 Task: Select the America/Adak as time zone for the schedule.
Action: Mouse moved to (354, 538)
Screenshot: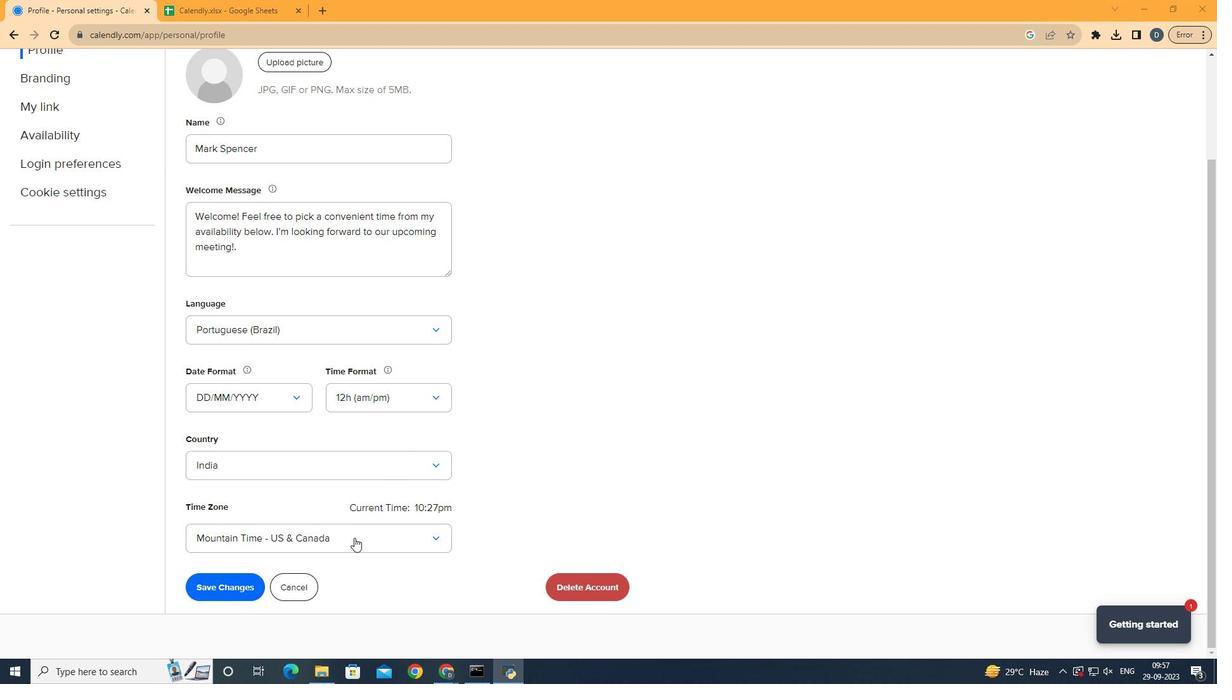 
Action: Mouse pressed left at (354, 538)
Screenshot: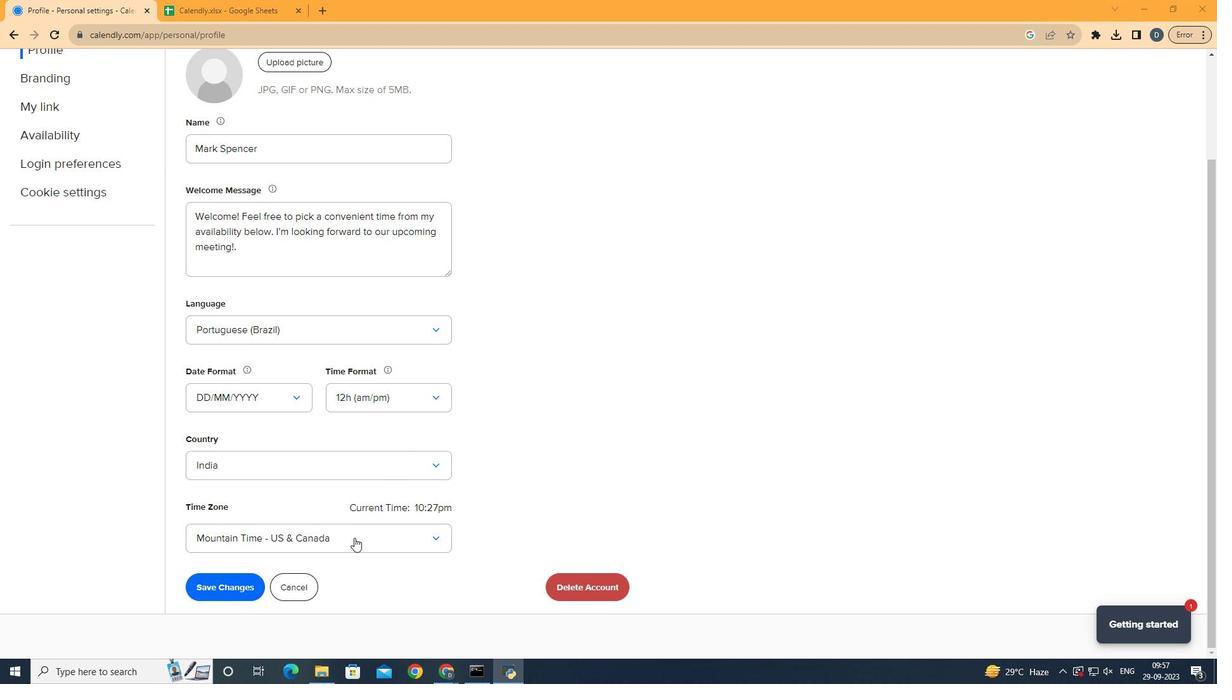 
Action: Mouse moved to (385, 538)
Screenshot: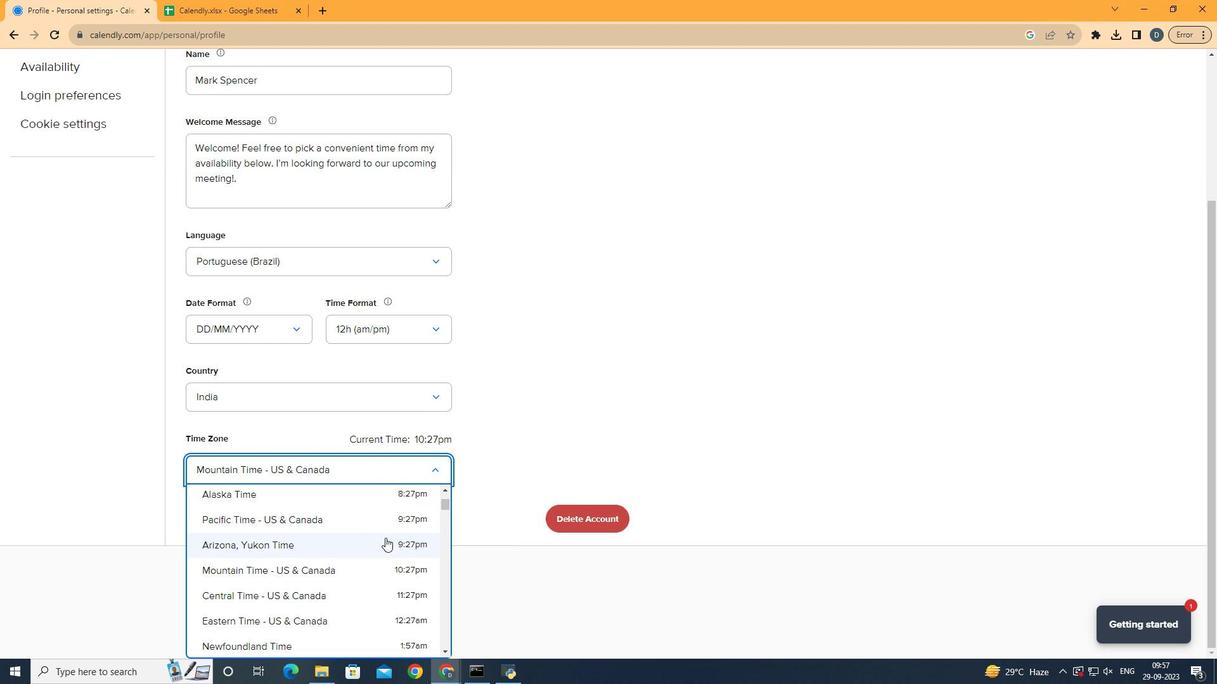 
Action: Mouse scrolled (385, 537) with delta (0, 0)
Screenshot: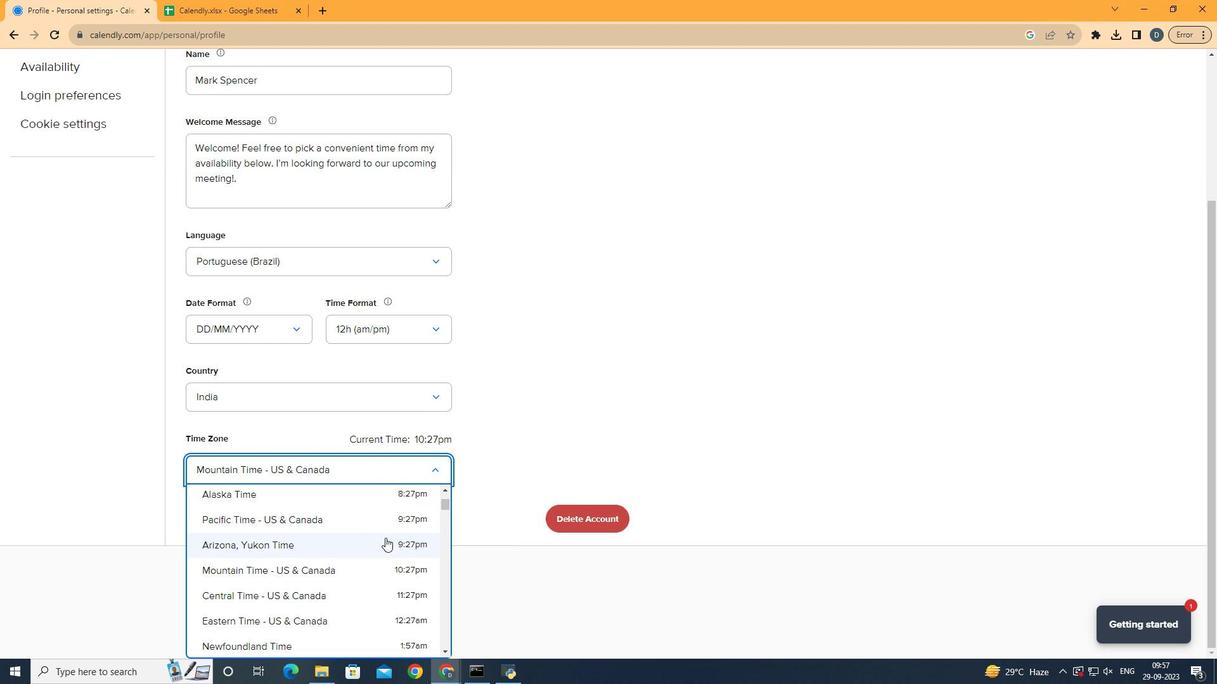 
Action: Mouse scrolled (385, 537) with delta (0, 0)
Screenshot: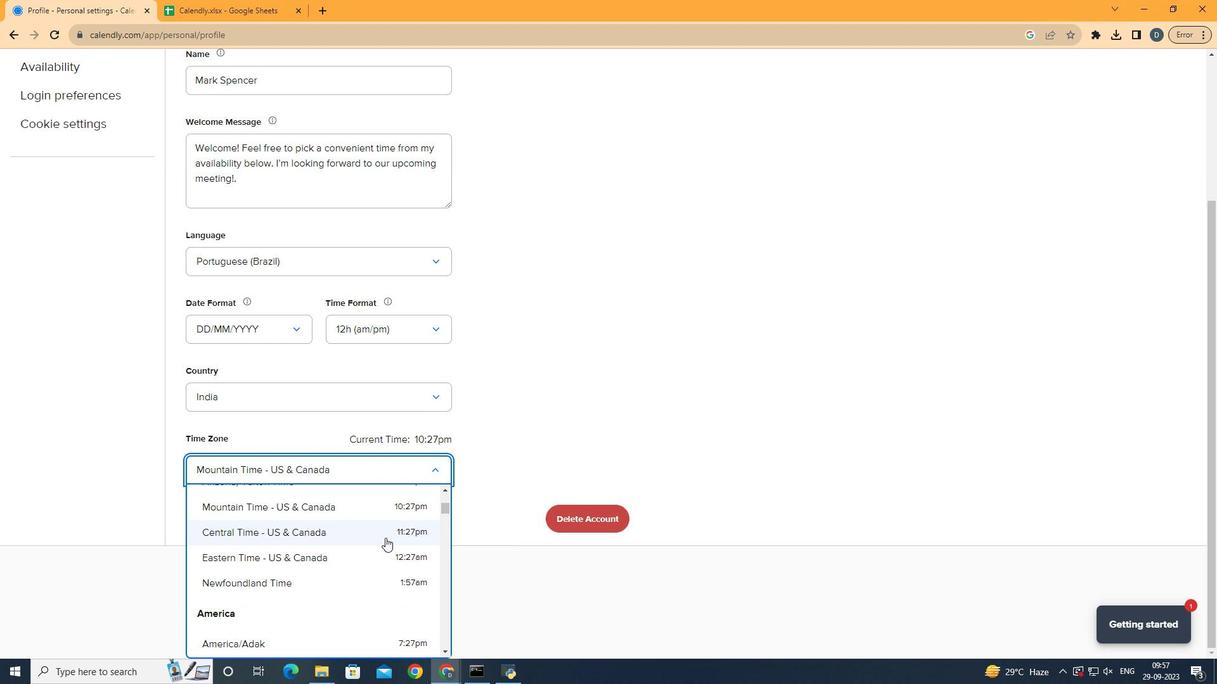 
Action: Mouse scrolled (385, 537) with delta (0, 0)
Screenshot: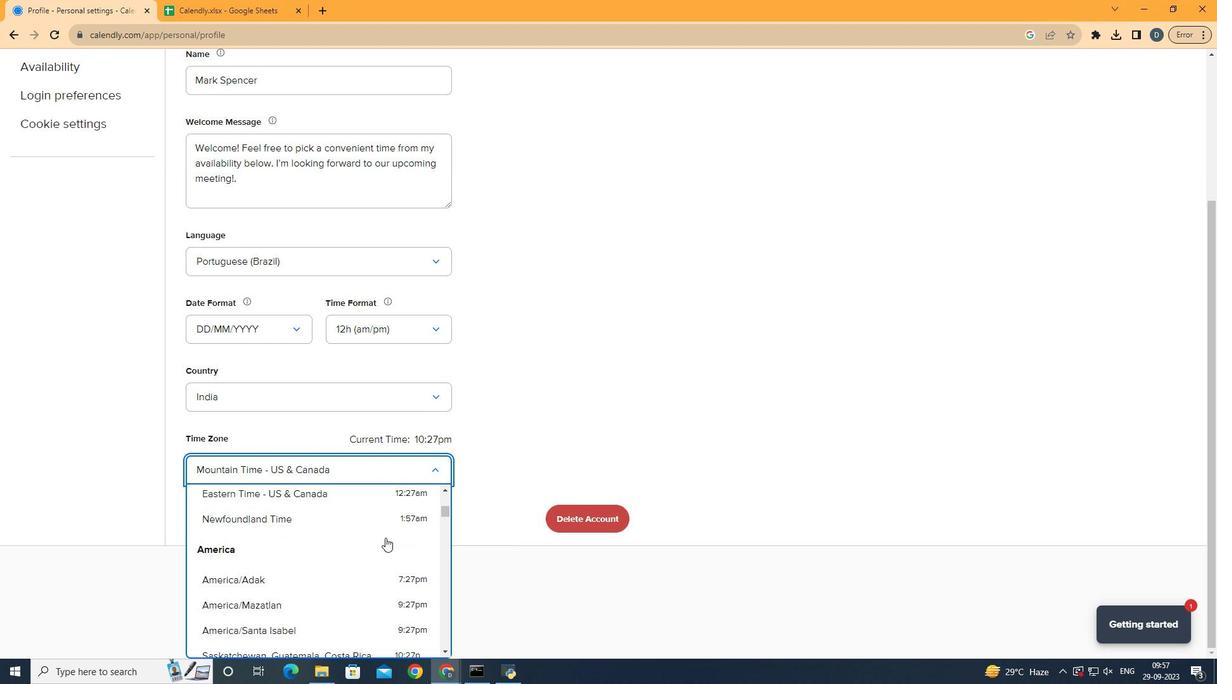 
Action: Mouse moved to (392, 517)
Screenshot: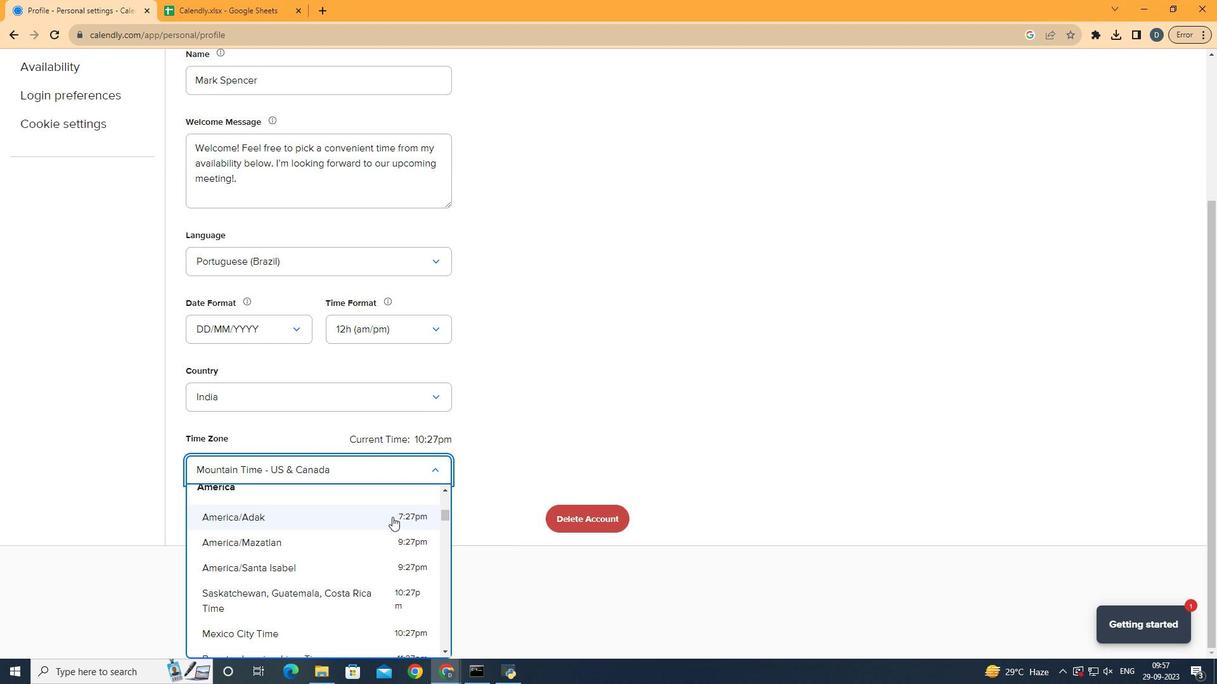
Action: Mouse pressed left at (392, 517)
Screenshot: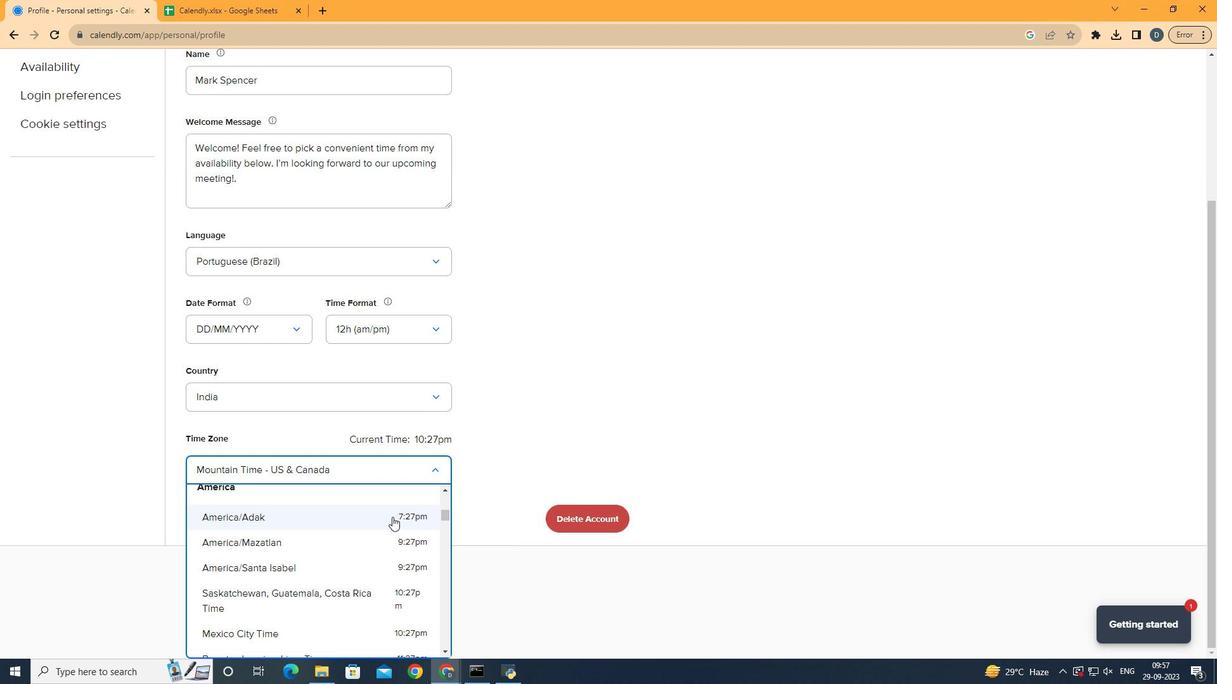 
Action: Mouse moved to (588, 437)
Screenshot: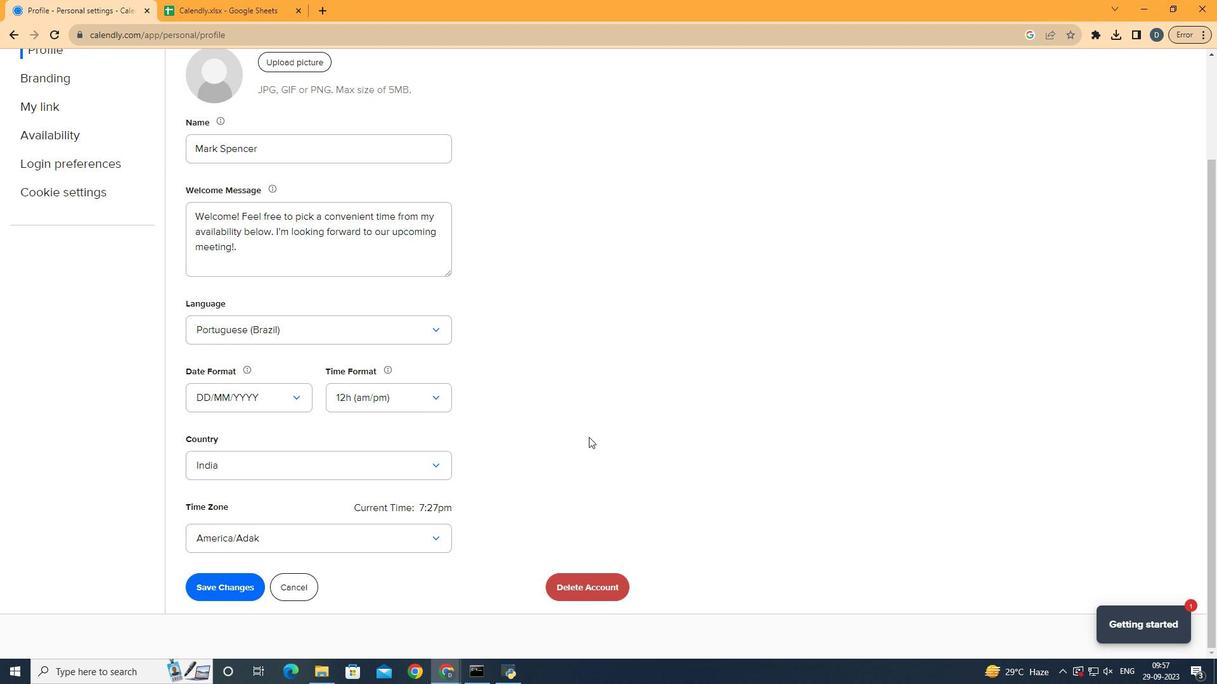 
